 Task: Create Board Employee Performance Management to Workspace Business Operations. Create Board Employee Engagement to Workspace Business Operations. Create Board Public Relations Event Planning and Management to Workspace Business Operations
Action: Mouse moved to (402, 81)
Screenshot: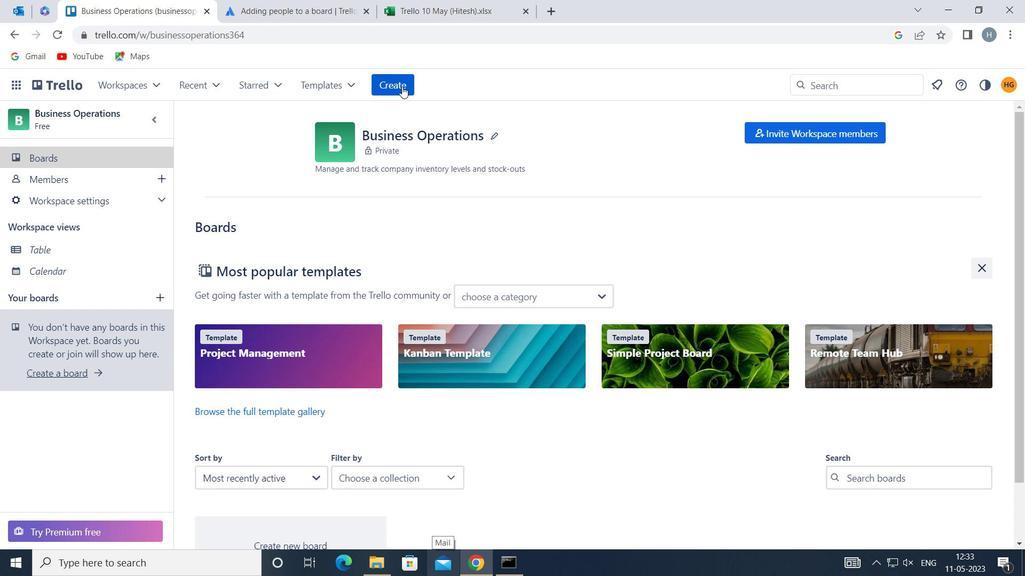 
Action: Mouse pressed left at (402, 81)
Screenshot: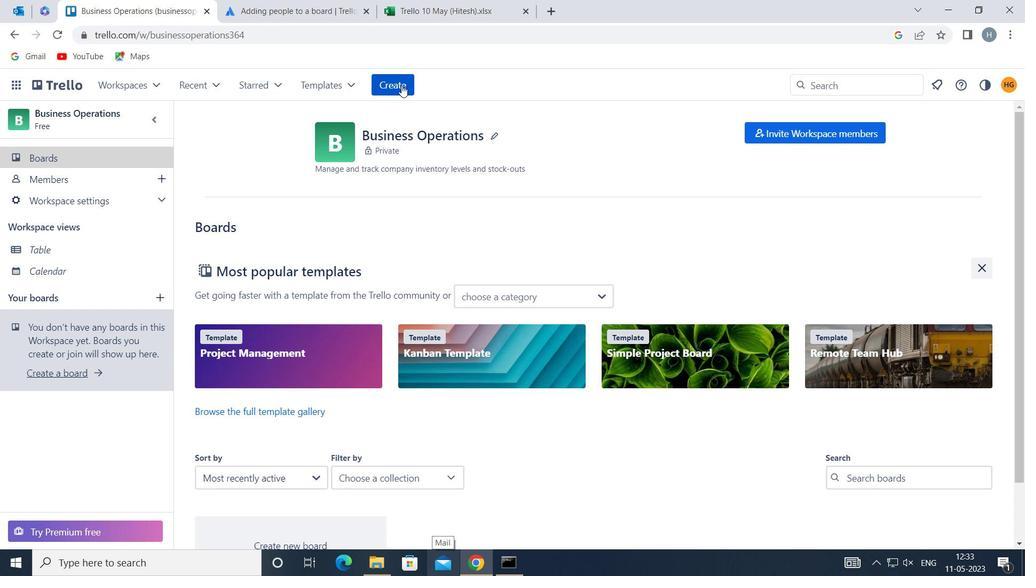 
Action: Mouse moved to (470, 126)
Screenshot: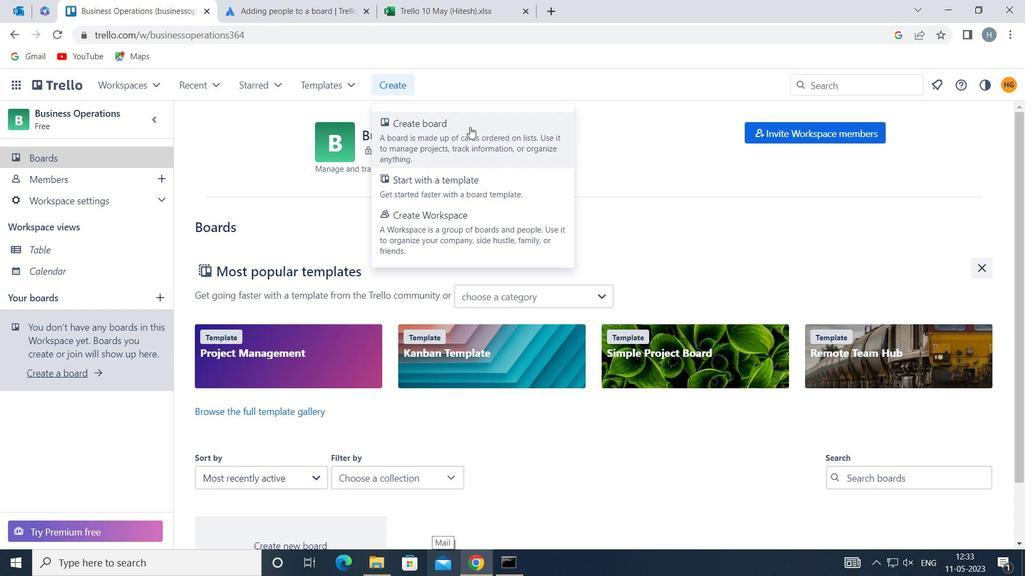 
Action: Mouse pressed left at (470, 126)
Screenshot: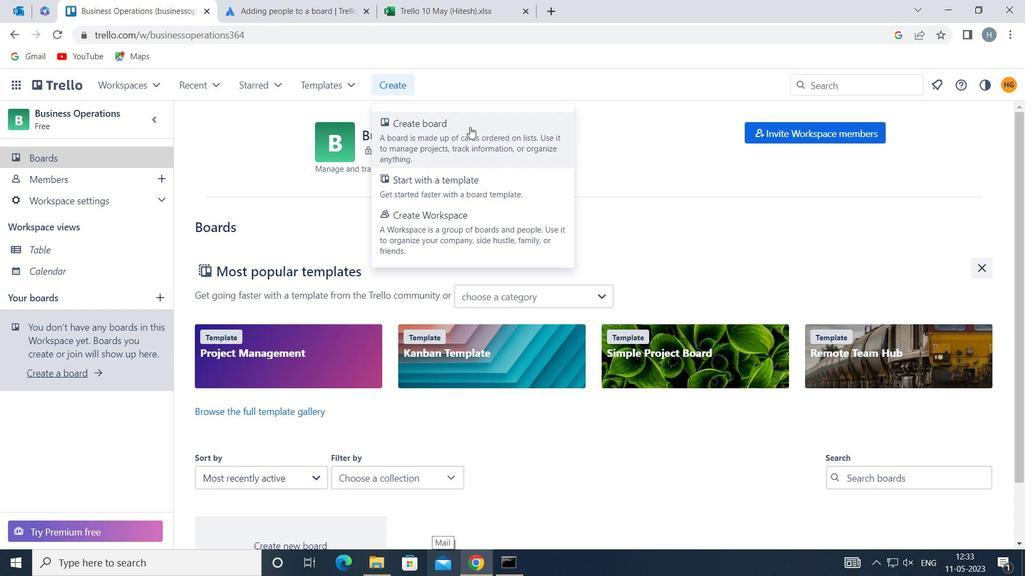 
Action: Mouse moved to (458, 305)
Screenshot: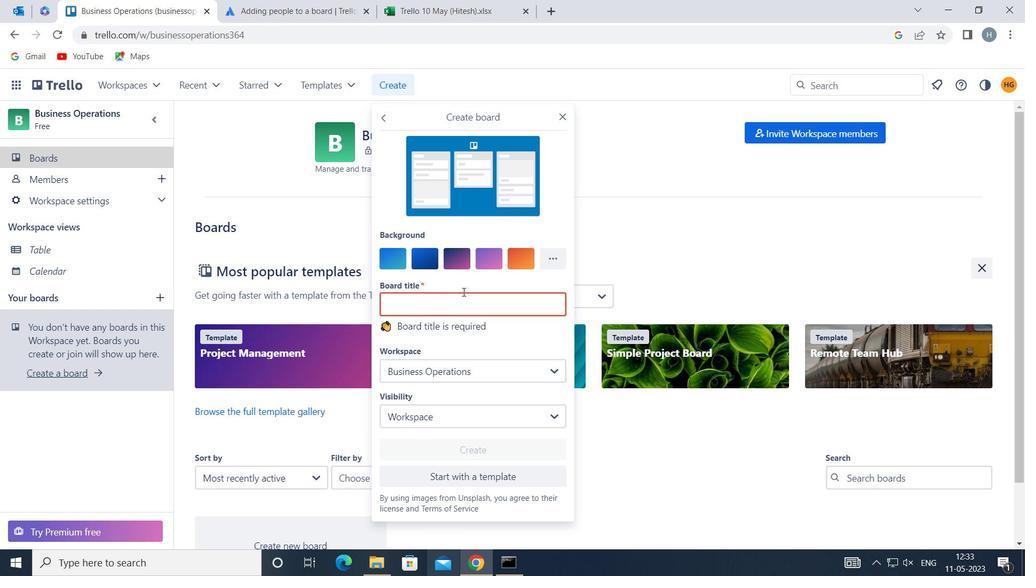 
Action: Mouse pressed left at (458, 305)
Screenshot: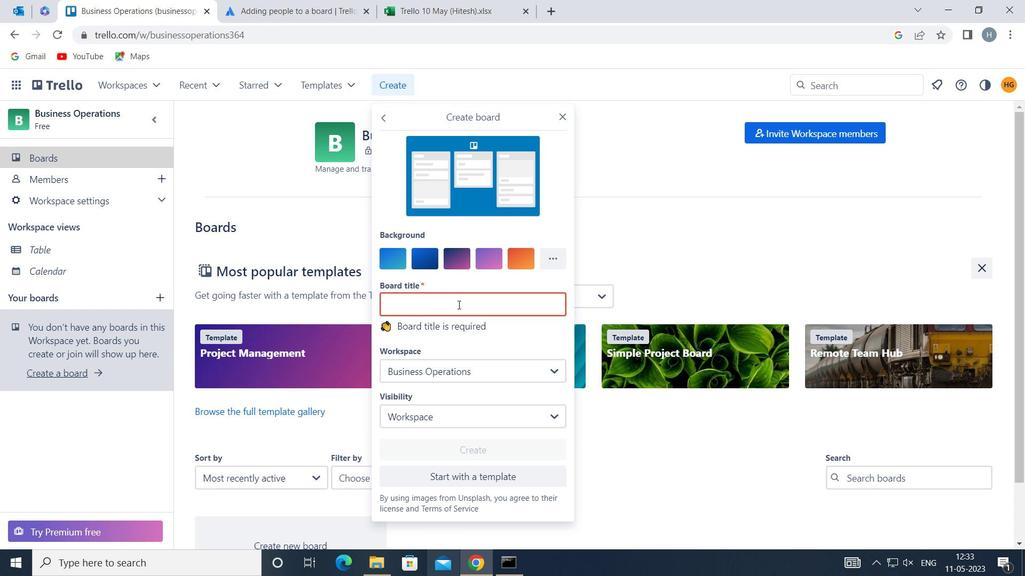 
Action: Mouse moved to (448, 308)
Screenshot: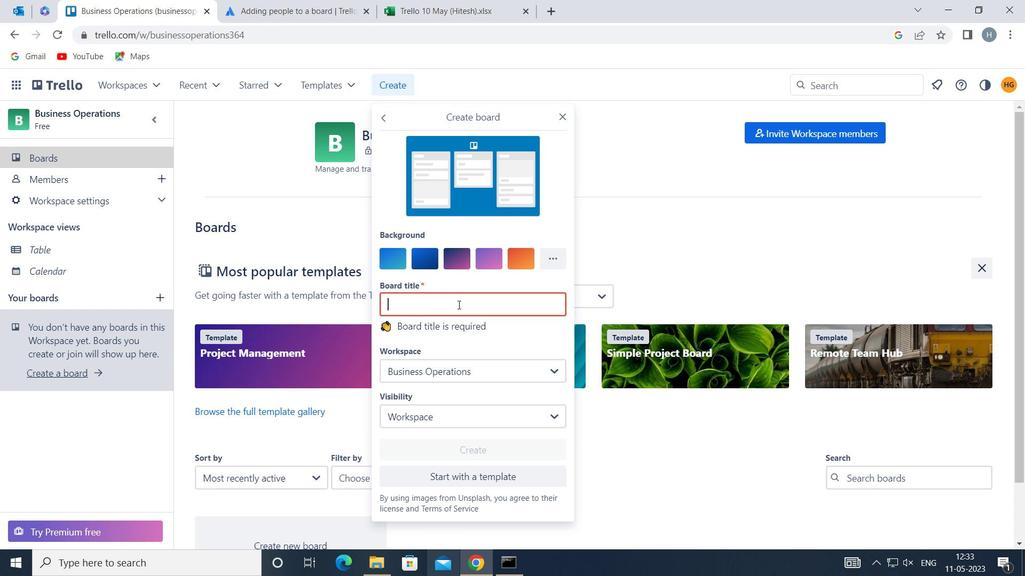 
Action: Key pressed <Key.shift>EMPLOYEE<Key.space><Key.shift>PERFORMANCE<Key.space><Key.shift>MANAGEMENT
Screenshot: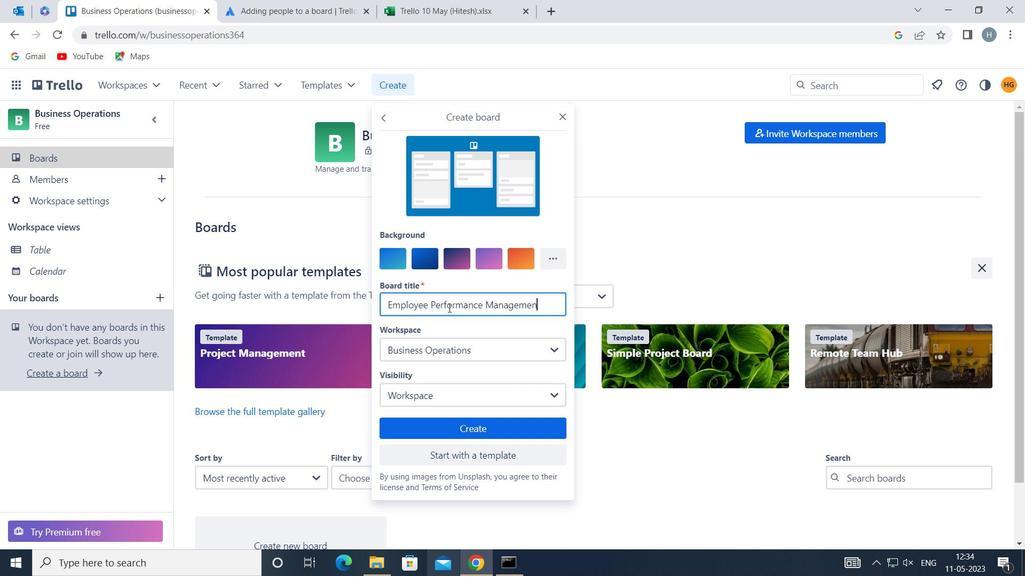 
Action: Mouse moved to (447, 425)
Screenshot: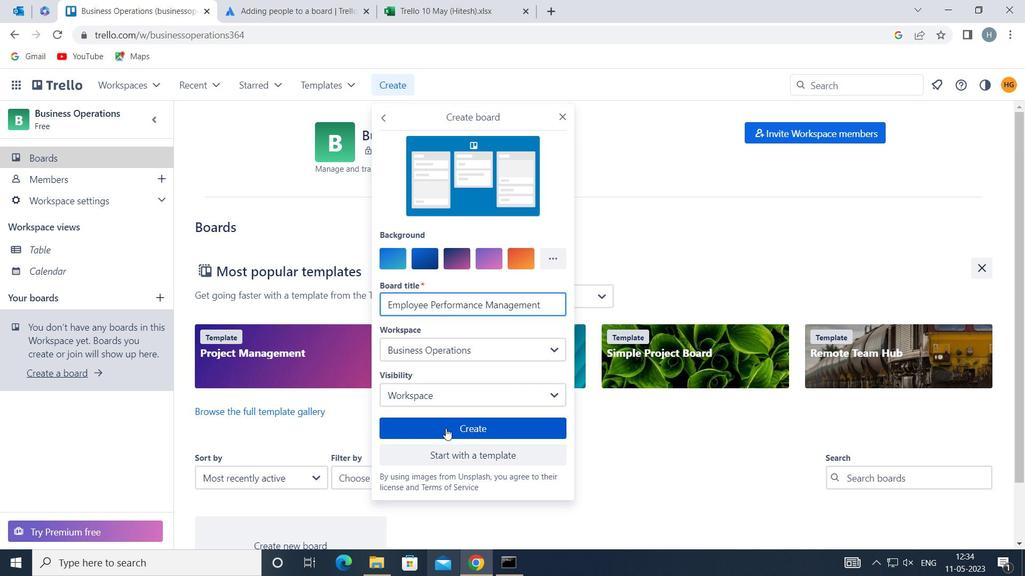
Action: Mouse pressed left at (447, 425)
Screenshot: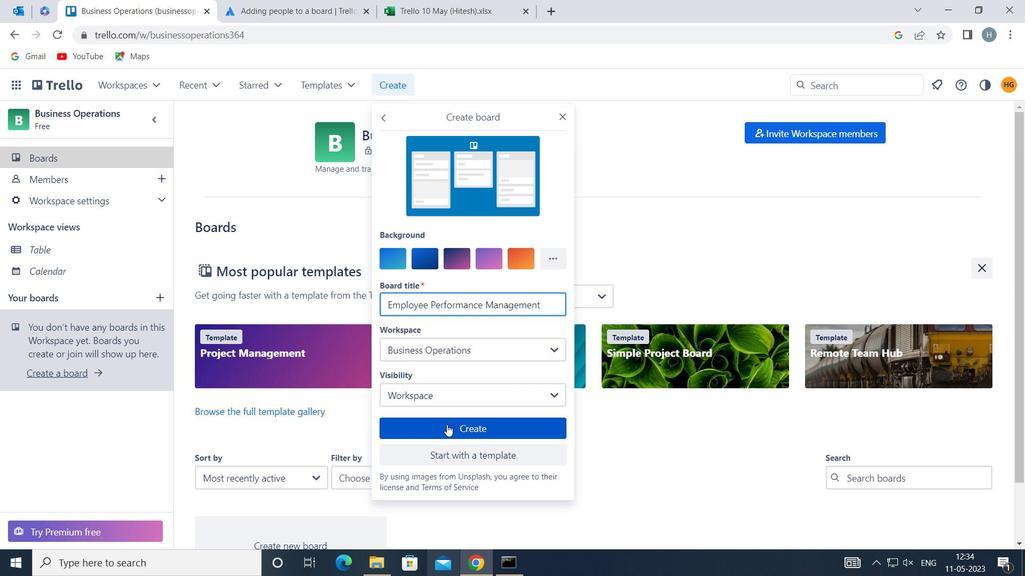 
Action: Mouse moved to (398, 84)
Screenshot: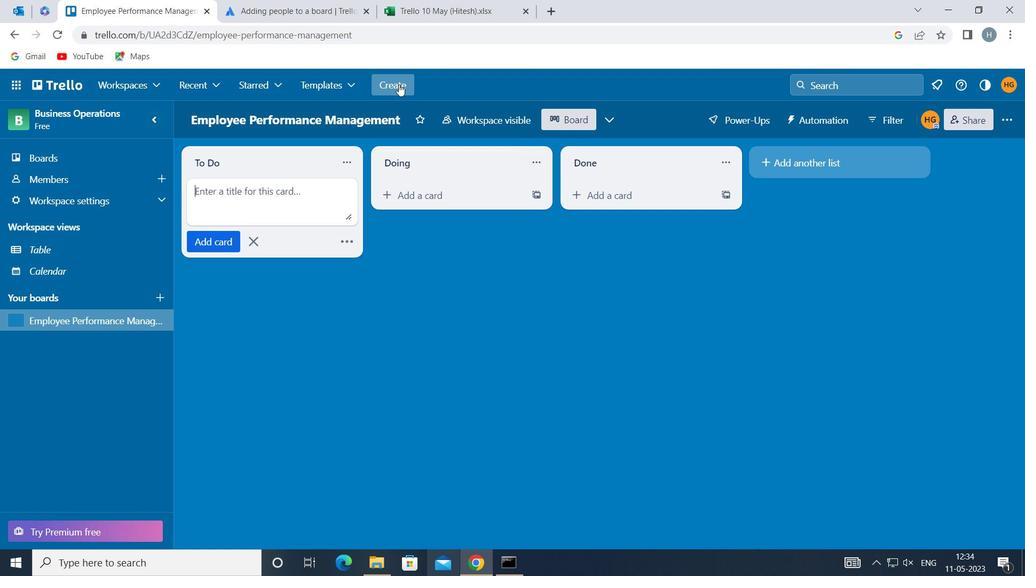 
Action: Mouse pressed left at (398, 84)
Screenshot: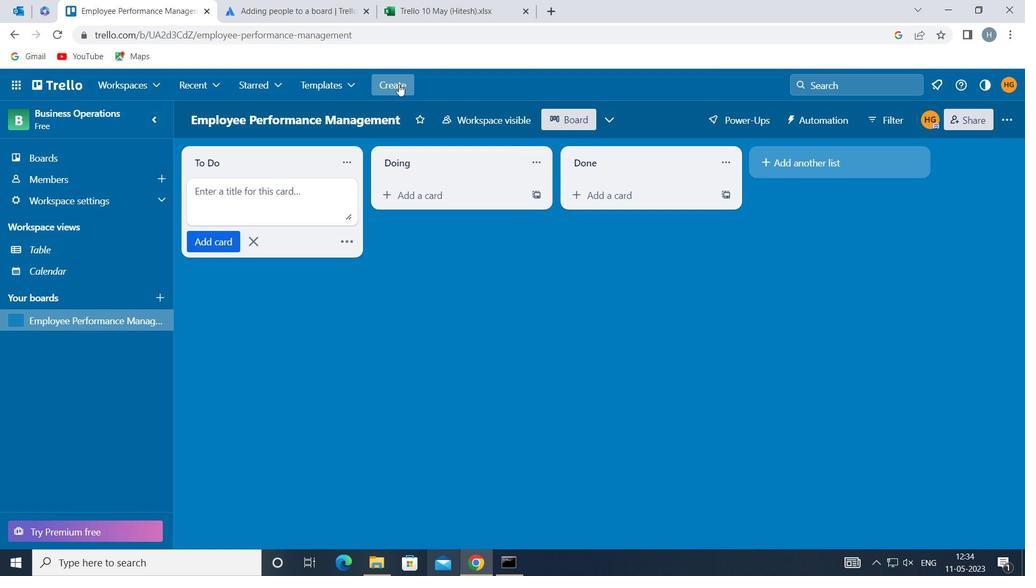 
Action: Mouse moved to (432, 140)
Screenshot: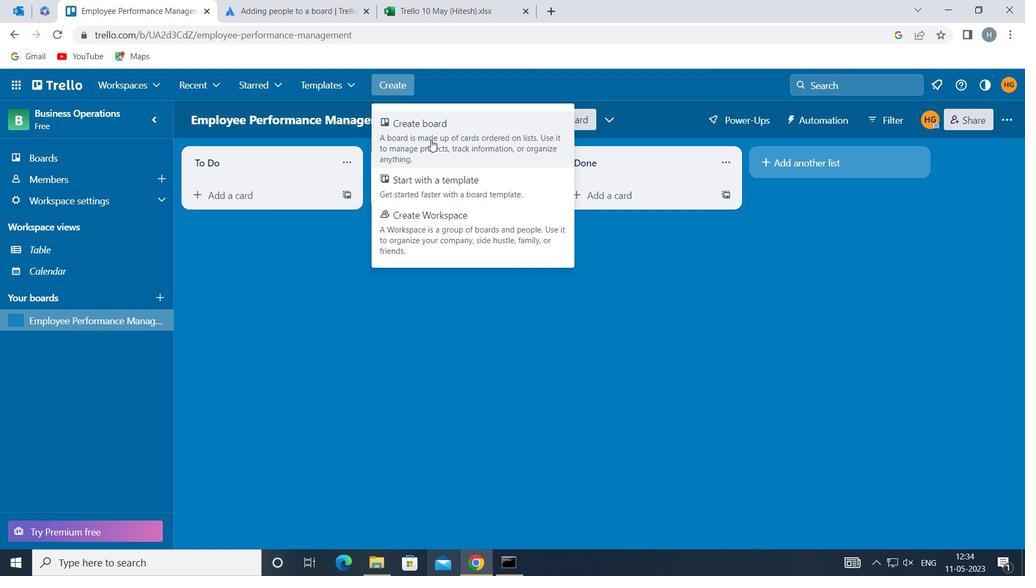 
Action: Mouse pressed left at (432, 140)
Screenshot: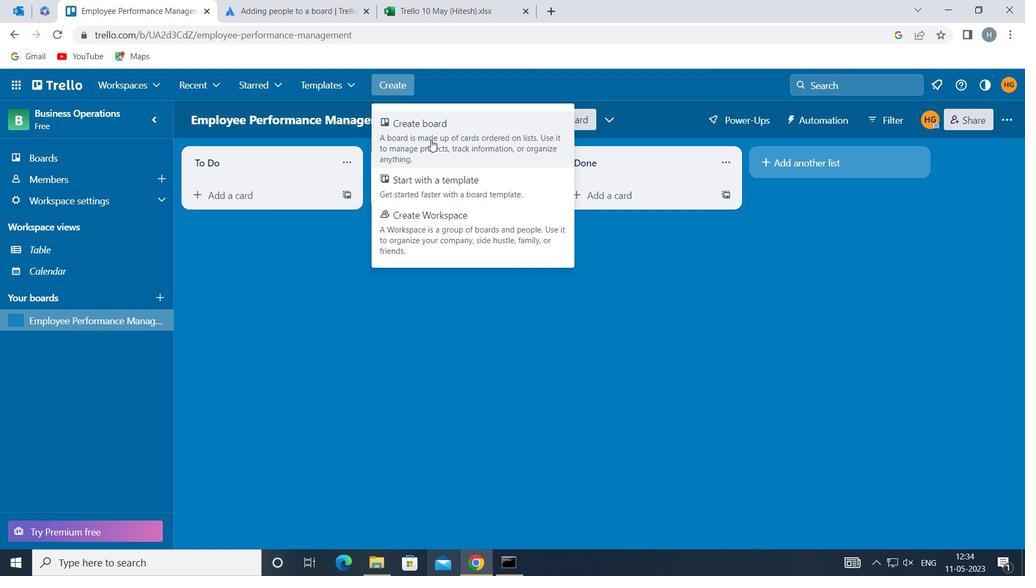 
Action: Mouse moved to (479, 299)
Screenshot: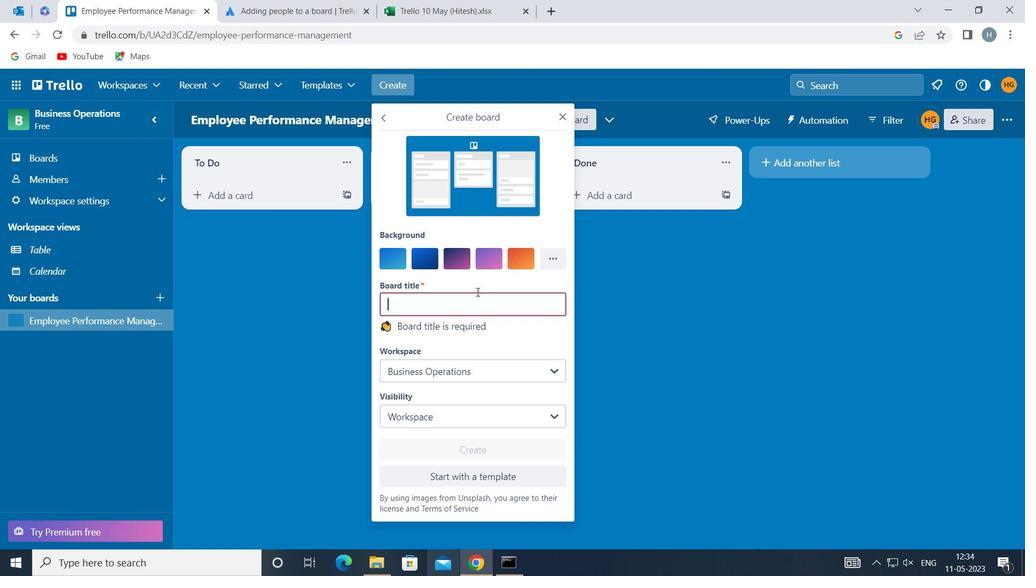 
Action: Mouse pressed left at (479, 299)
Screenshot: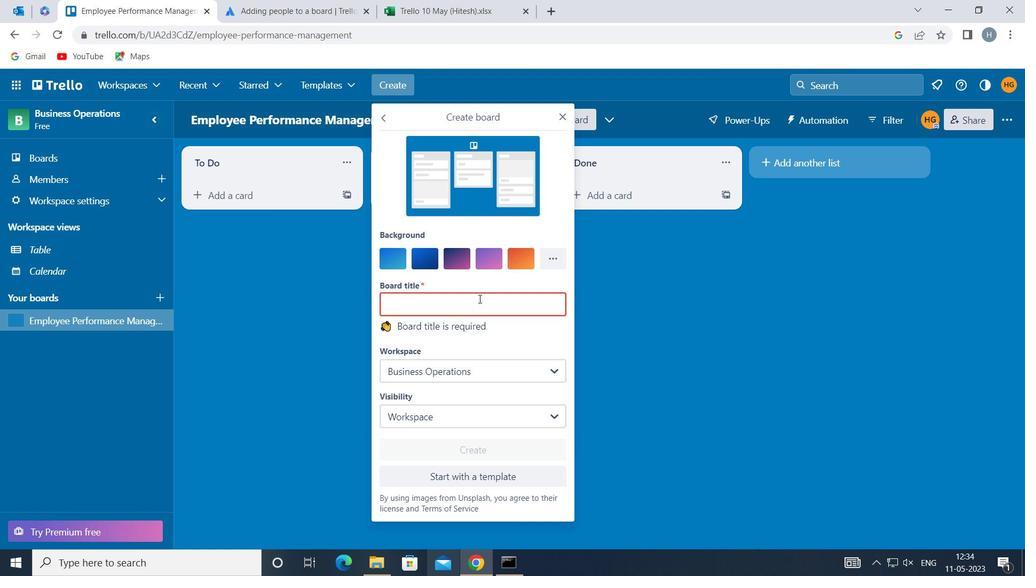 
Action: Mouse moved to (480, 301)
Screenshot: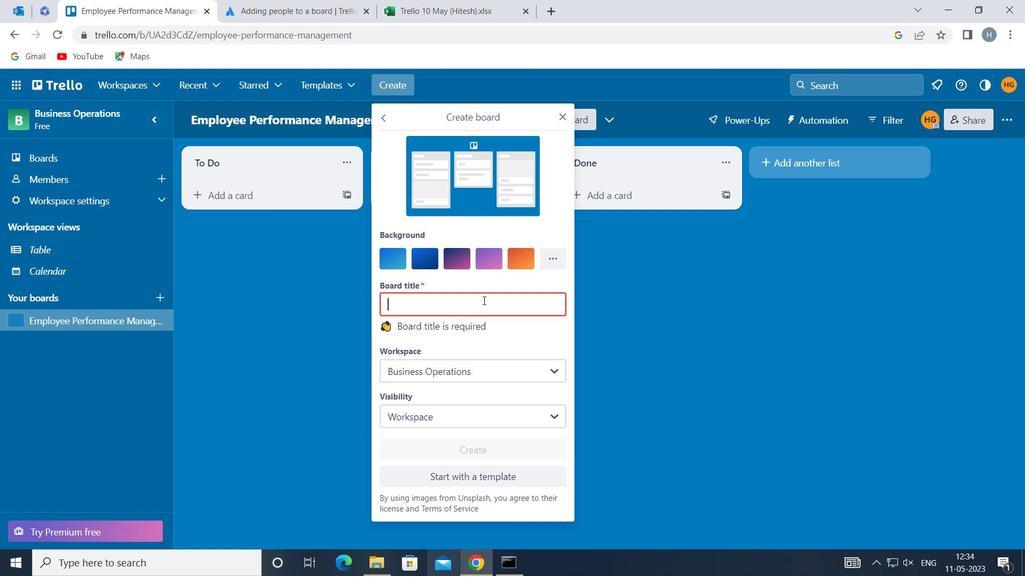 
Action: Key pressed <Key.shift>EMPLOYEE<Key.space><Key.shift>ENGAGEMENT
Screenshot: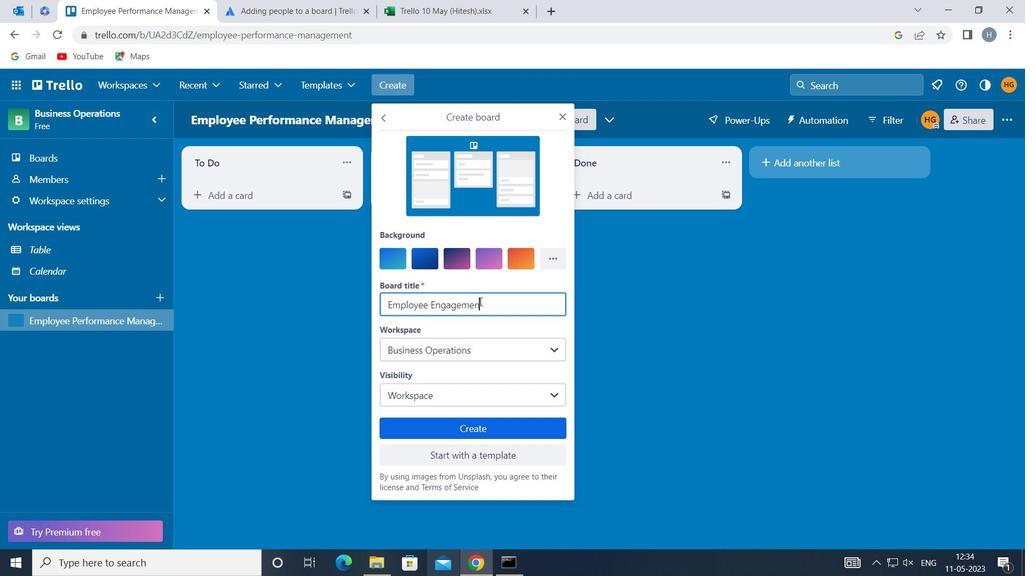 
Action: Mouse moved to (483, 428)
Screenshot: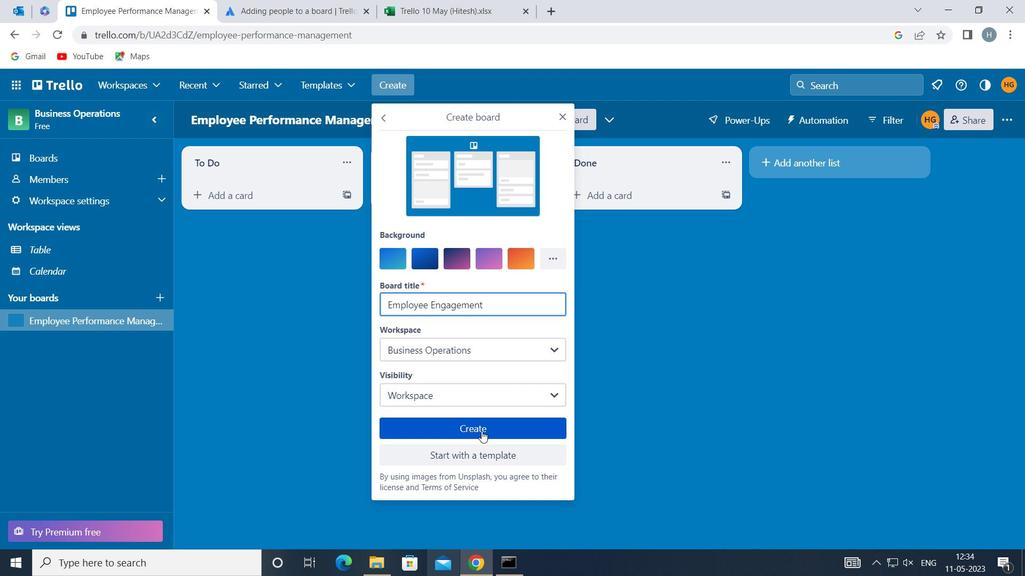 
Action: Mouse pressed left at (483, 428)
Screenshot: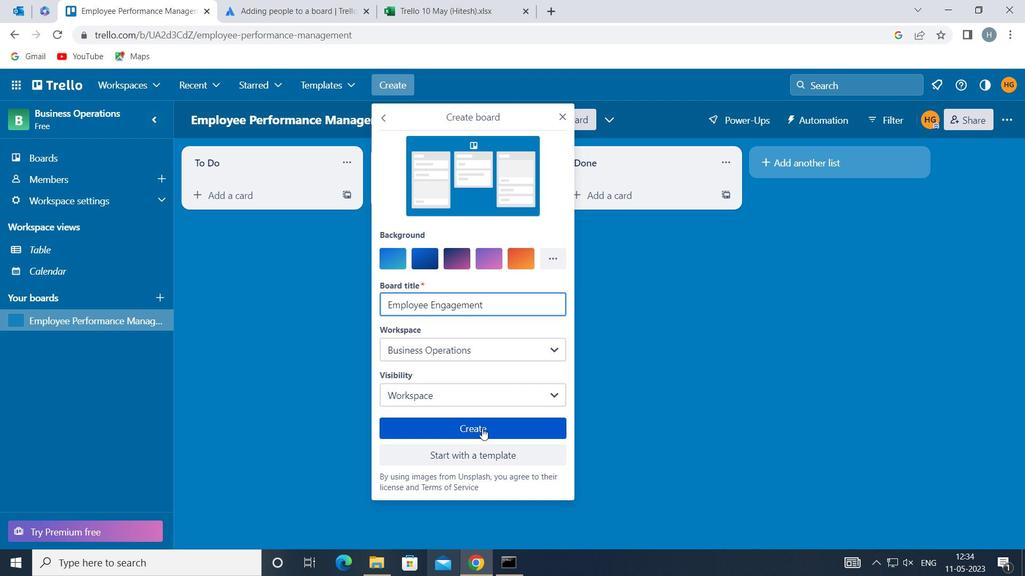 
Action: Mouse moved to (393, 82)
Screenshot: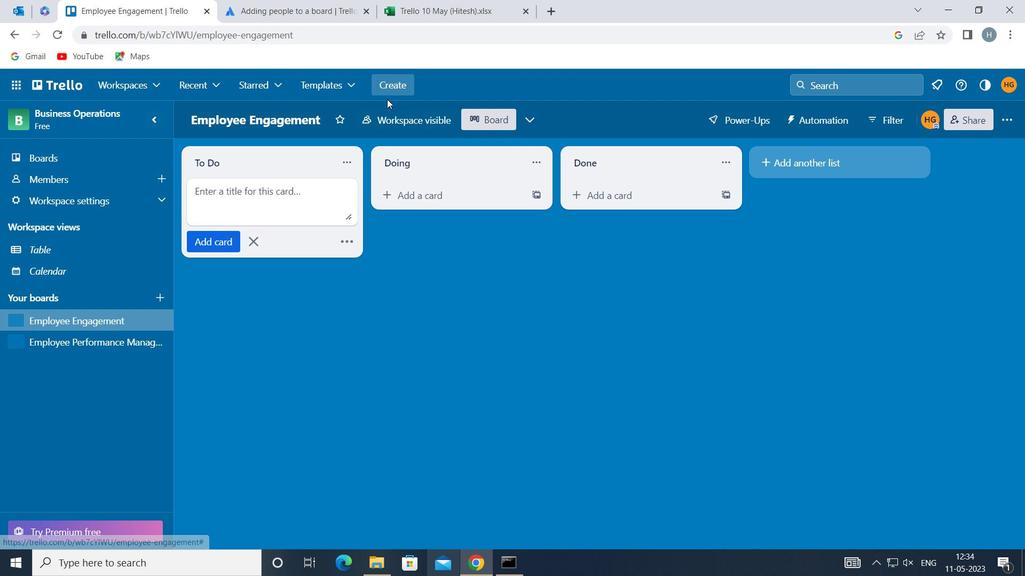 
Action: Mouse pressed left at (393, 82)
Screenshot: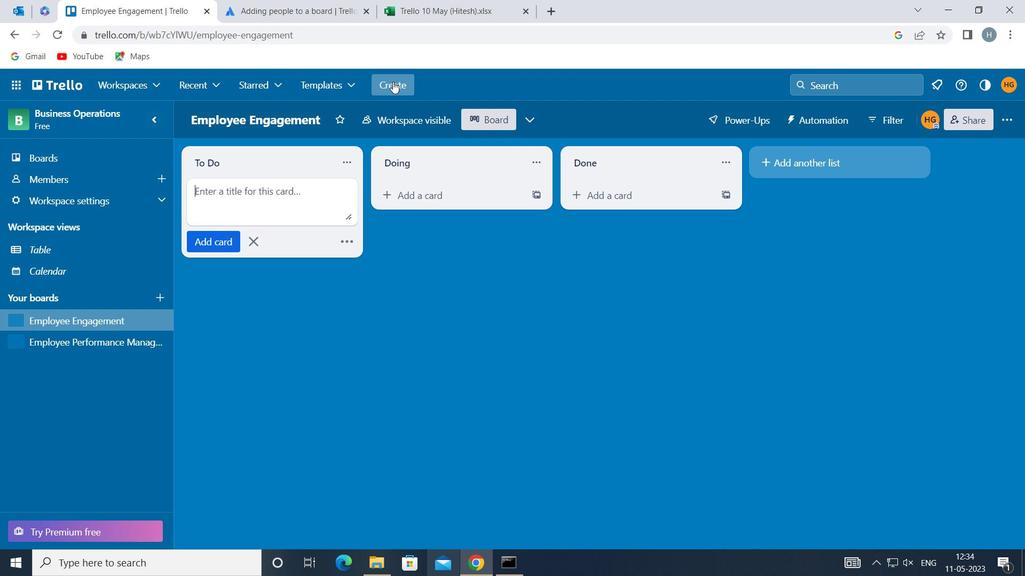 
Action: Mouse moved to (454, 136)
Screenshot: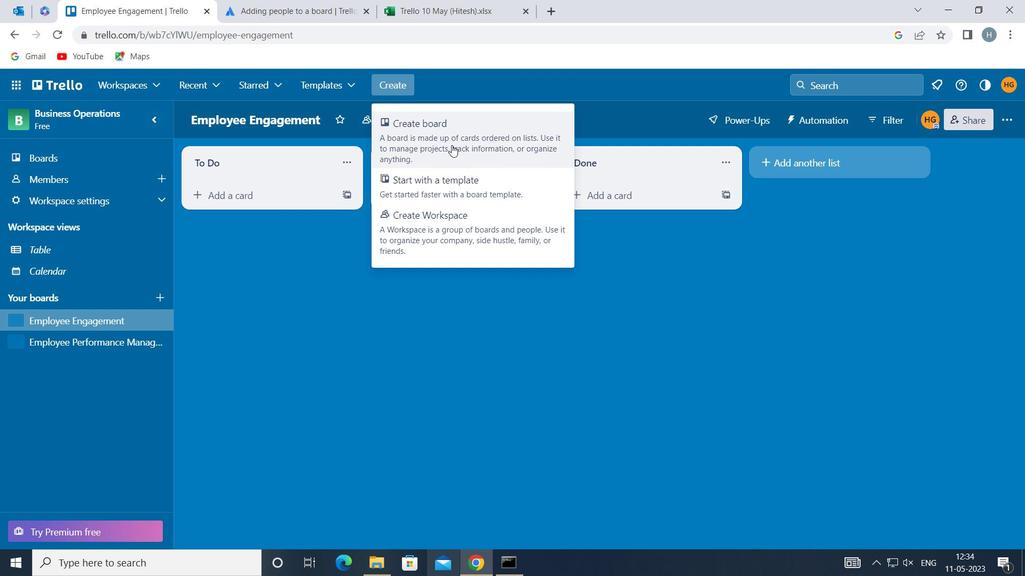 
Action: Mouse pressed left at (454, 136)
Screenshot: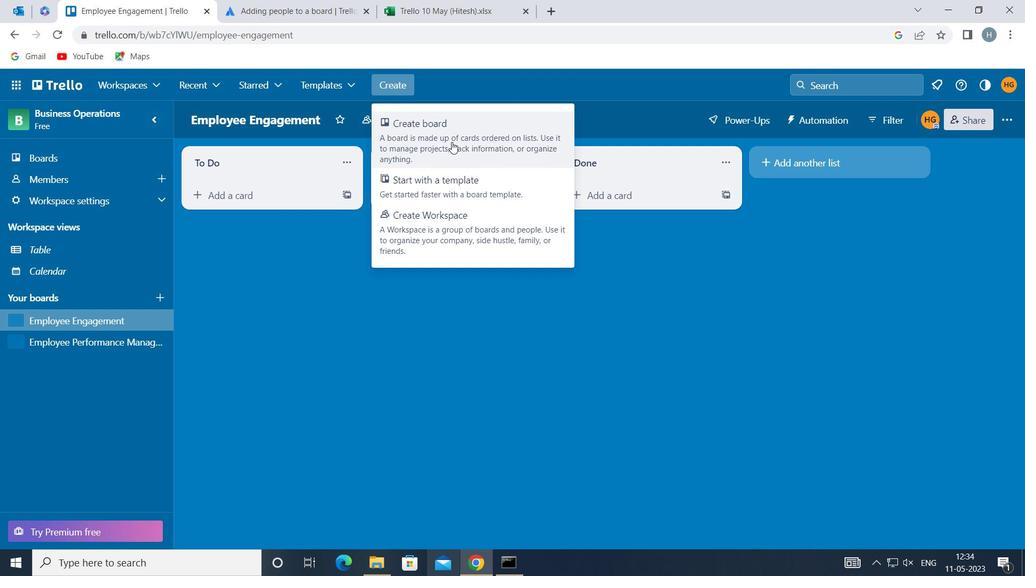 
Action: Mouse moved to (482, 301)
Screenshot: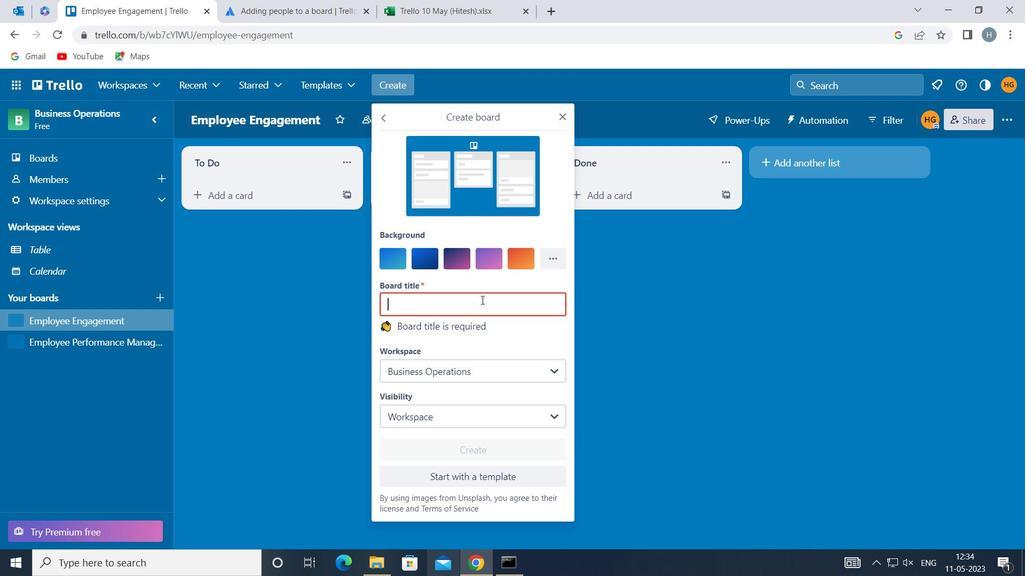 
Action: Mouse pressed left at (482, 301)
Screenshot: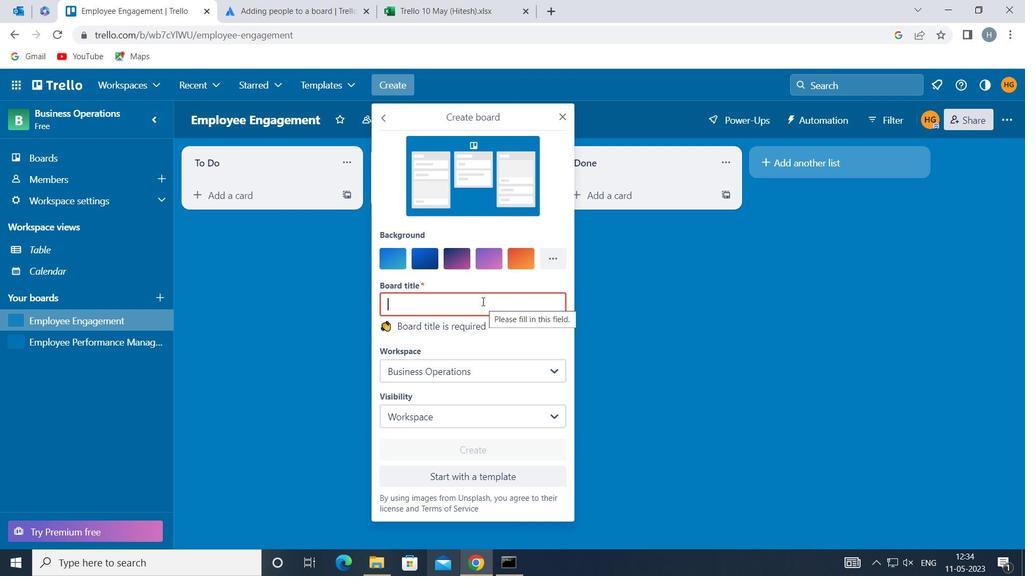 
Action: Mouse moved to (483, 302)
Screenshot: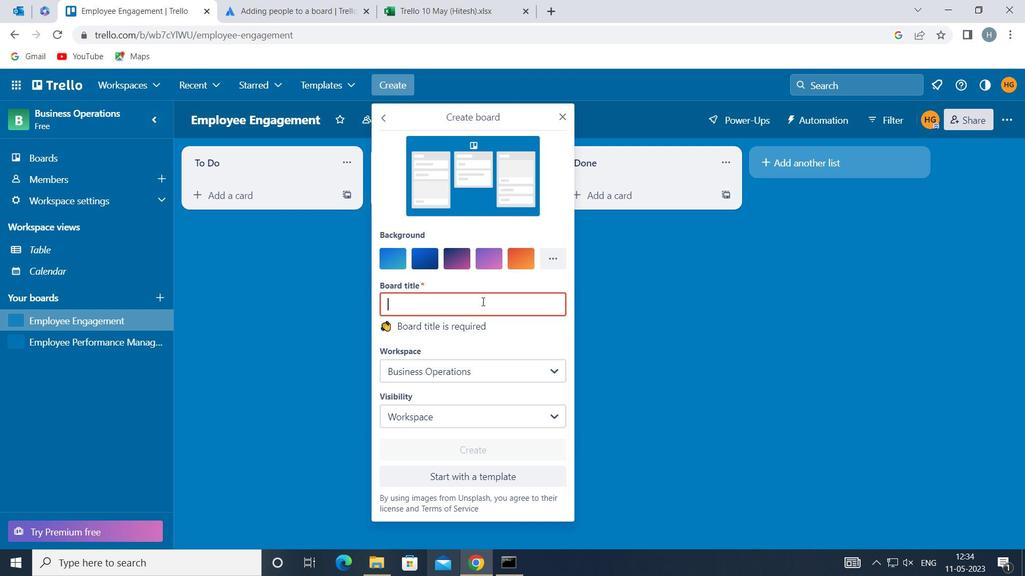 
Action: Key pressed <Key.shift><Key.shift>PUBLIC<Key.space><Key.shift>RELATIONS<Key.space><Key.shift>EVENTS<Key.backspace><Key.space><Key.shift>PLANNING<Key.space>AND<Key.space><Key.shift>MANAGEMENT
Screenshot: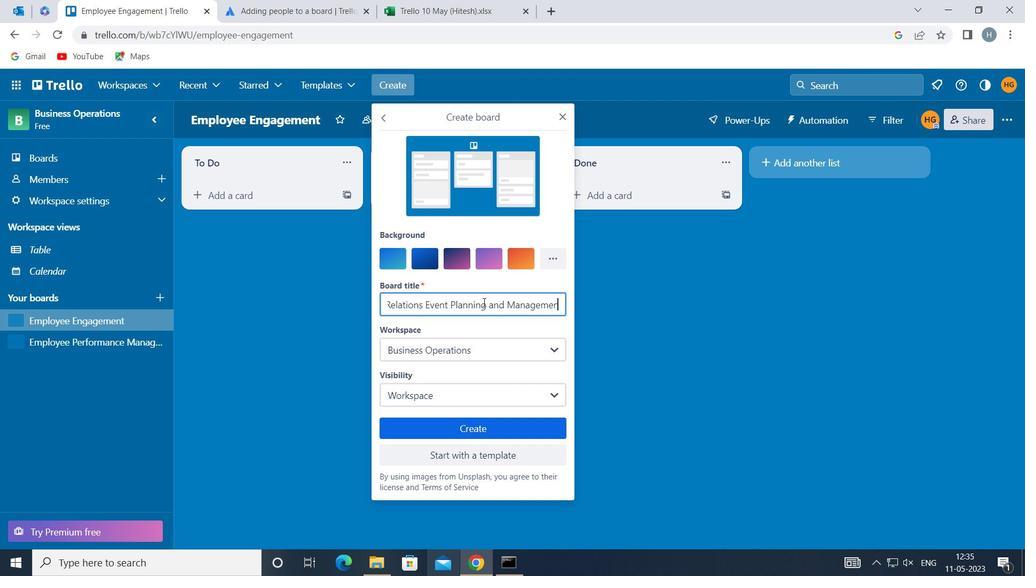 
Action: Mouse moved to (512, 426)
Screenshot: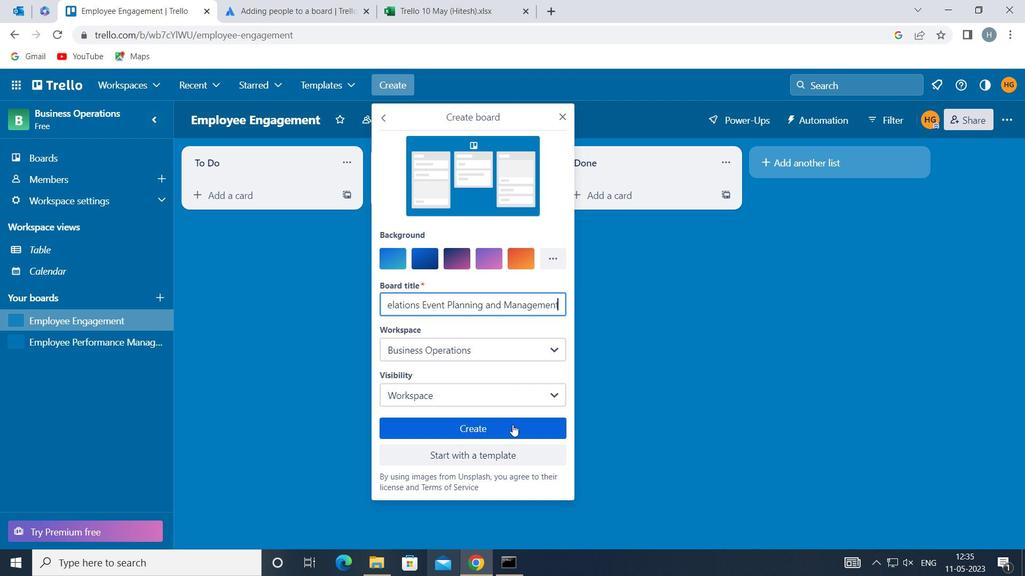 
Action: Mouse pressed left at (512, 426)
Screenshot: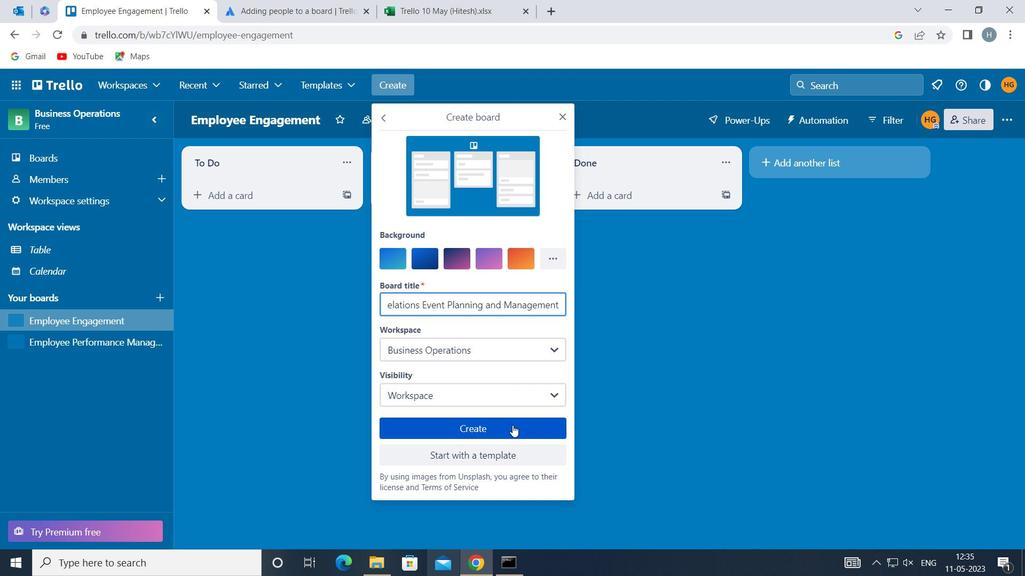 
Action: Mouse moved to (488, 302)
Screenshot: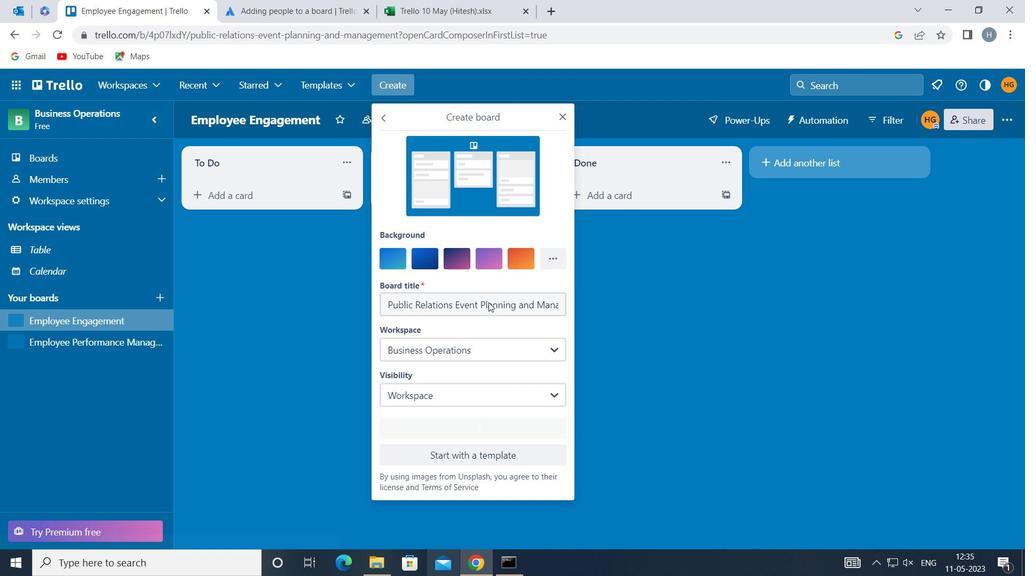 
